 Task: Set the default behavior for sound content to "Sites can play sound".
Action: Mouse moved to (1167, 36)
Screenshot: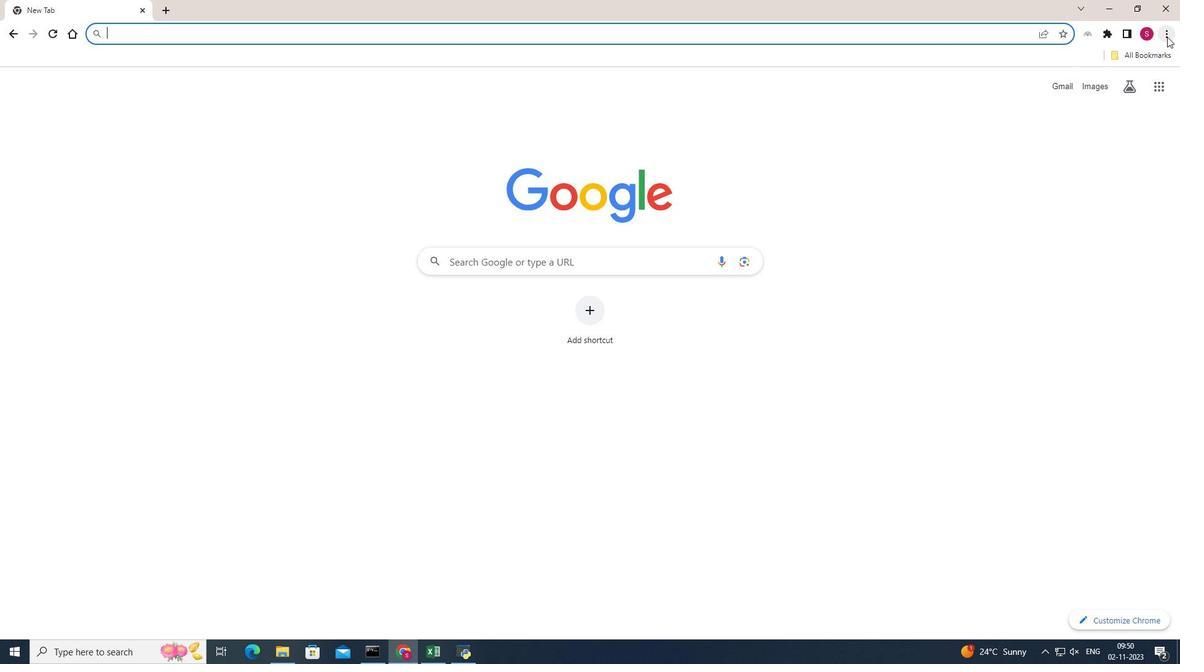 
Action: Mouse pressed left at (1167, 36)
Screenshot: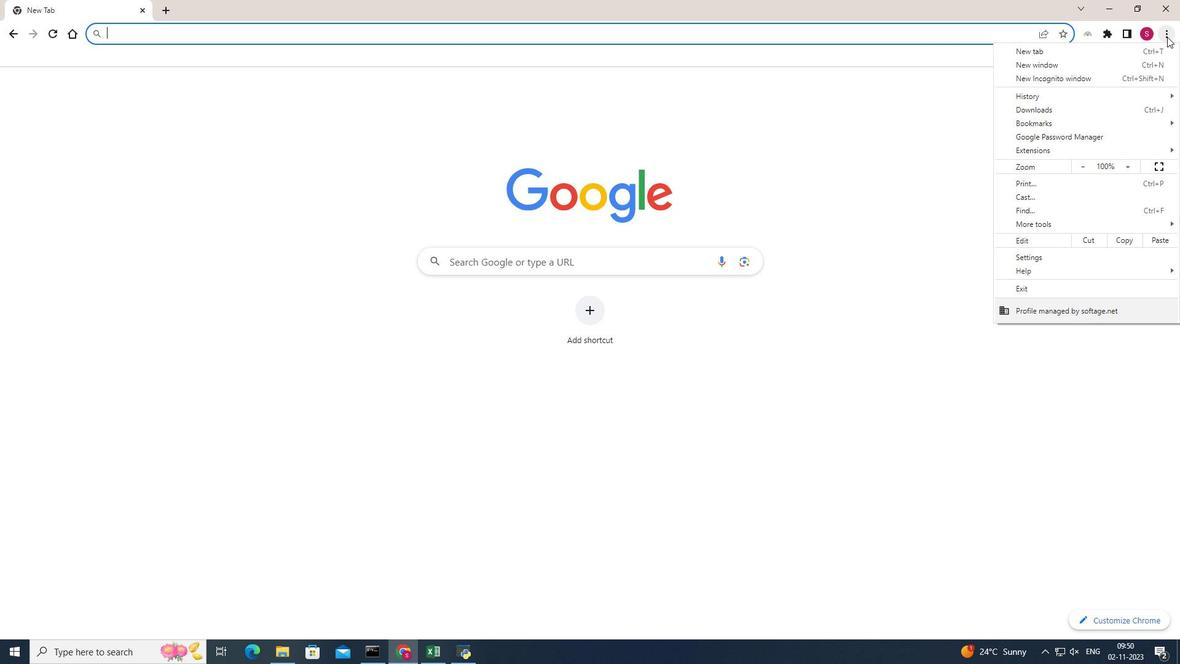 
Action: Mouse moved to (1071, 257)
Screenshot: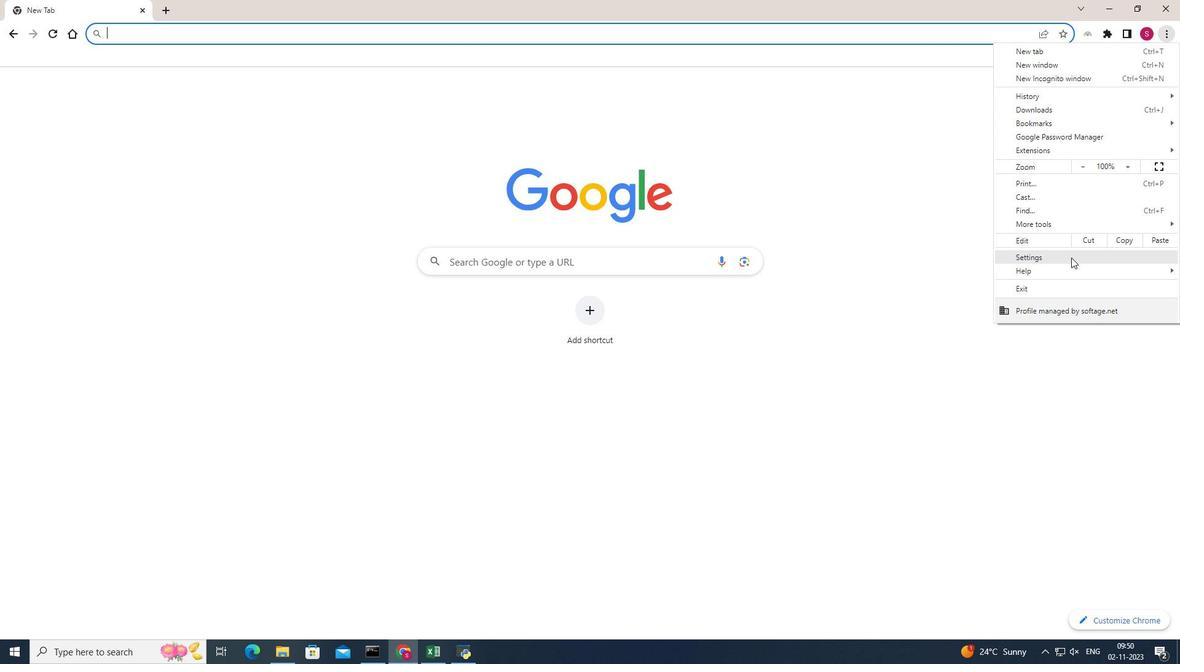 
Action: Mouse pressed left at (1071, 257)
Screenshot: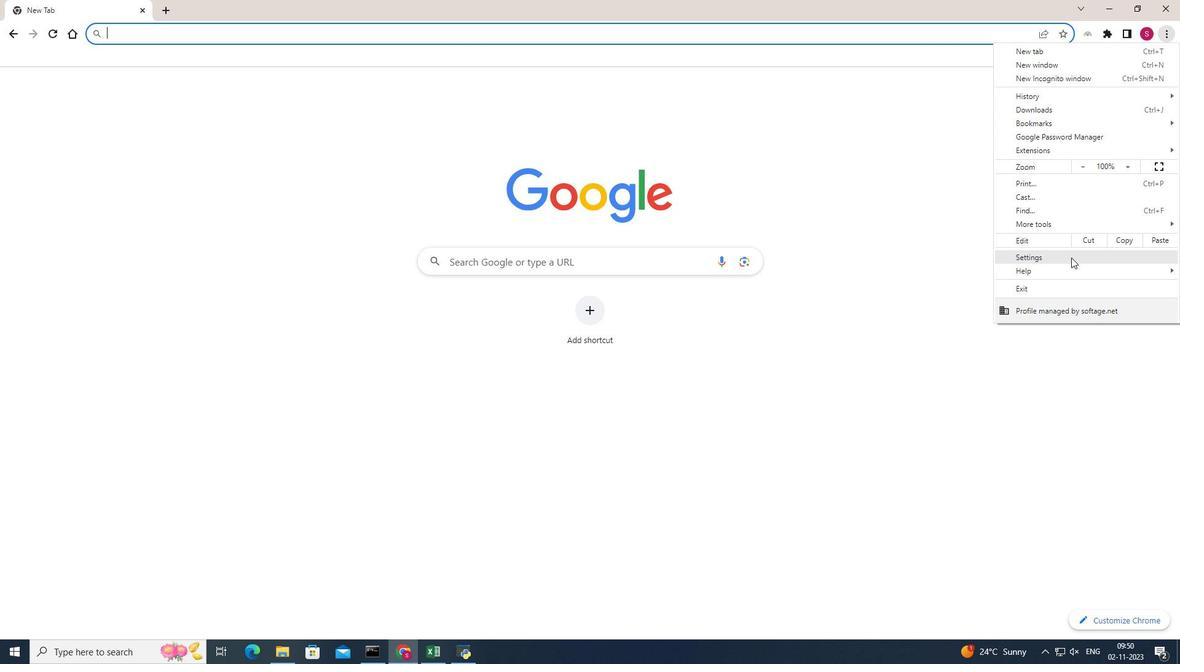 
Action: Mouse moved to (98, 143)
Screenshot: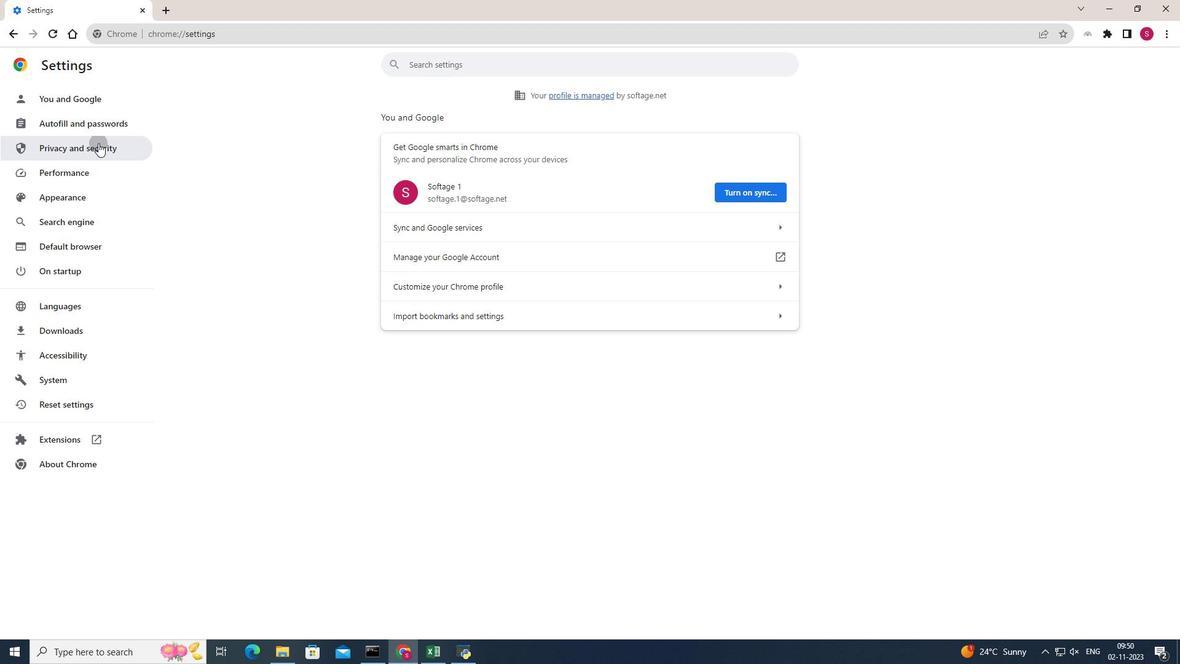 
Action: Mouse pressed left at (98, 143)
Screenshot: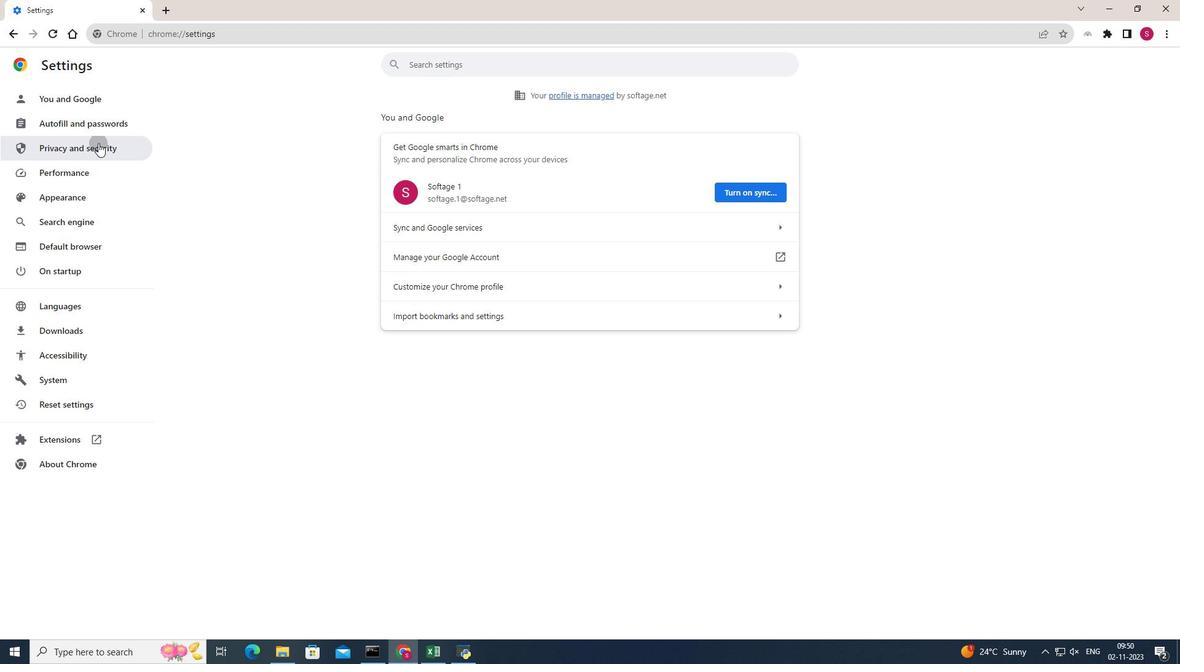 
Action: Mouse moved to (614, 396)
Screenshot: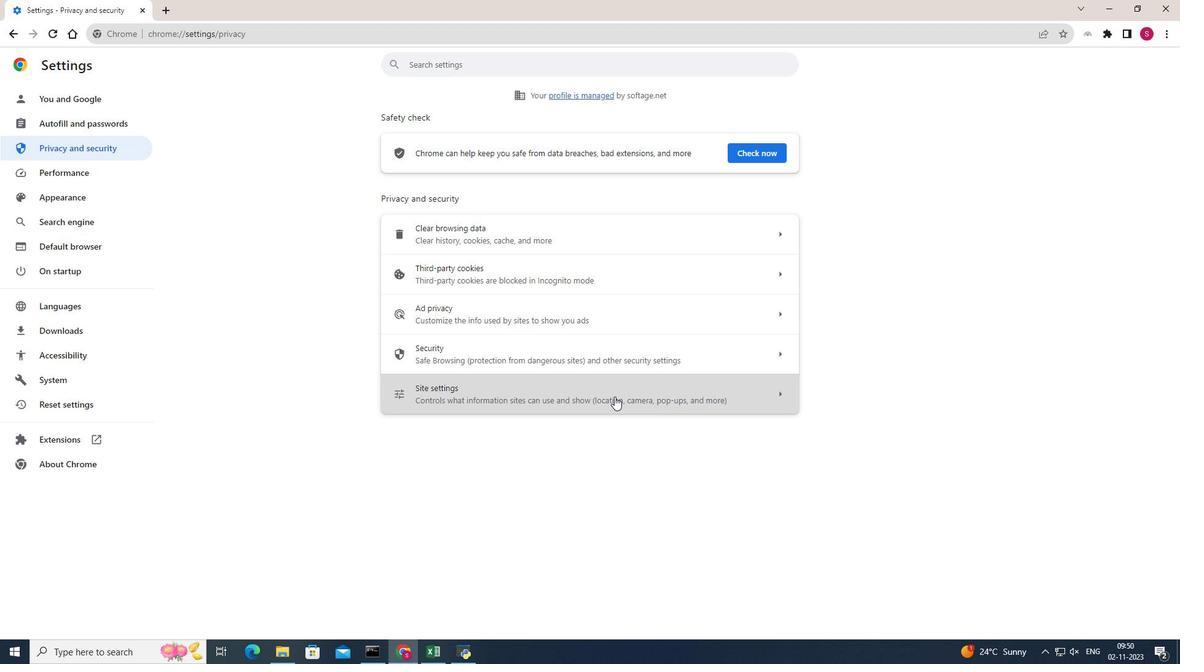 
Action: Mouse pressed left at (614, 396)
Screenshot: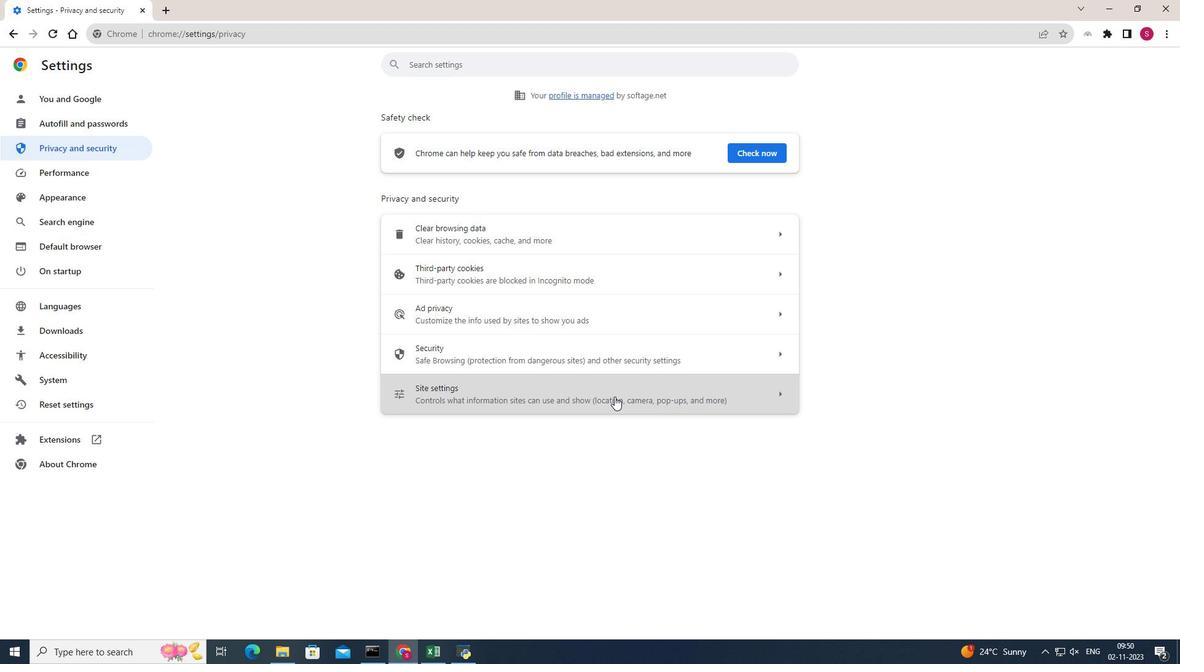 
Action: Mouse moved to (615, 396)
Screenshot: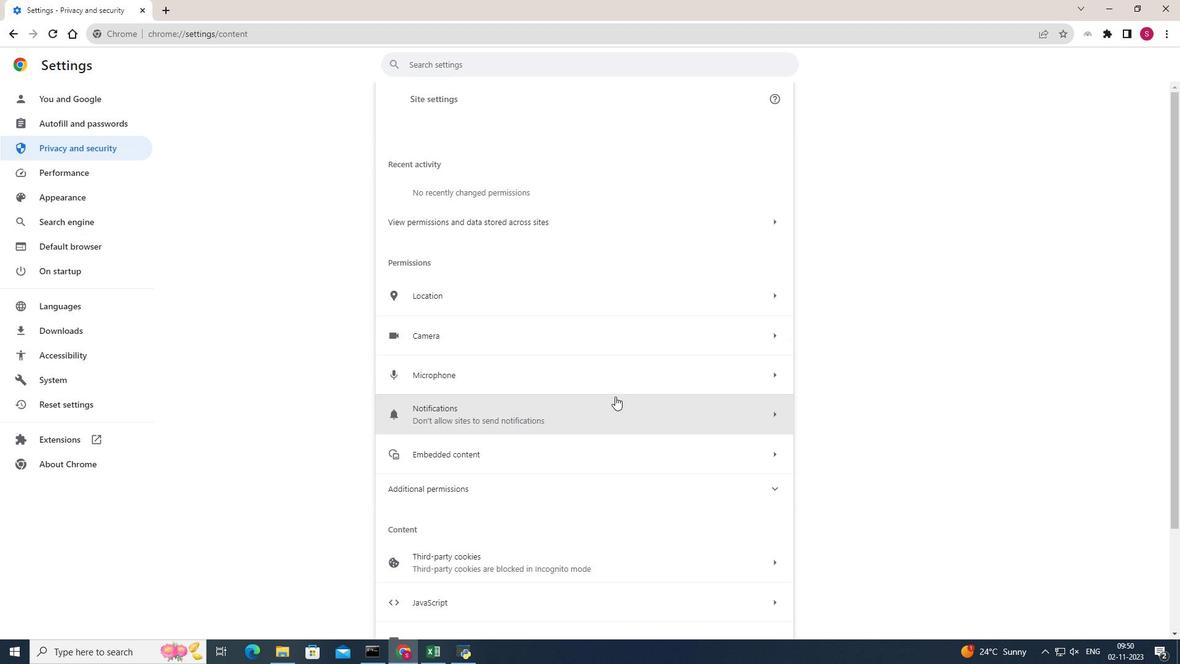 
Action: Mouse scrolled (615, 396) with delta (0, 0)
Screenshot: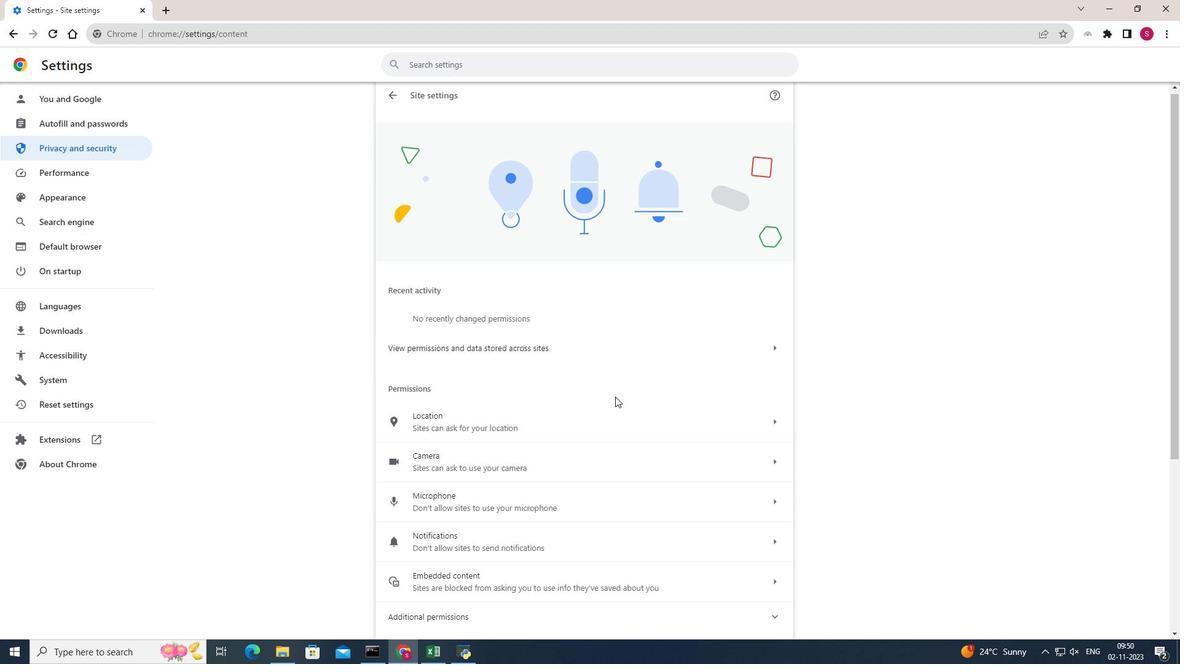 
Action: Mouse scrolled (615, 396) with delta (0, 0)
Screenshot: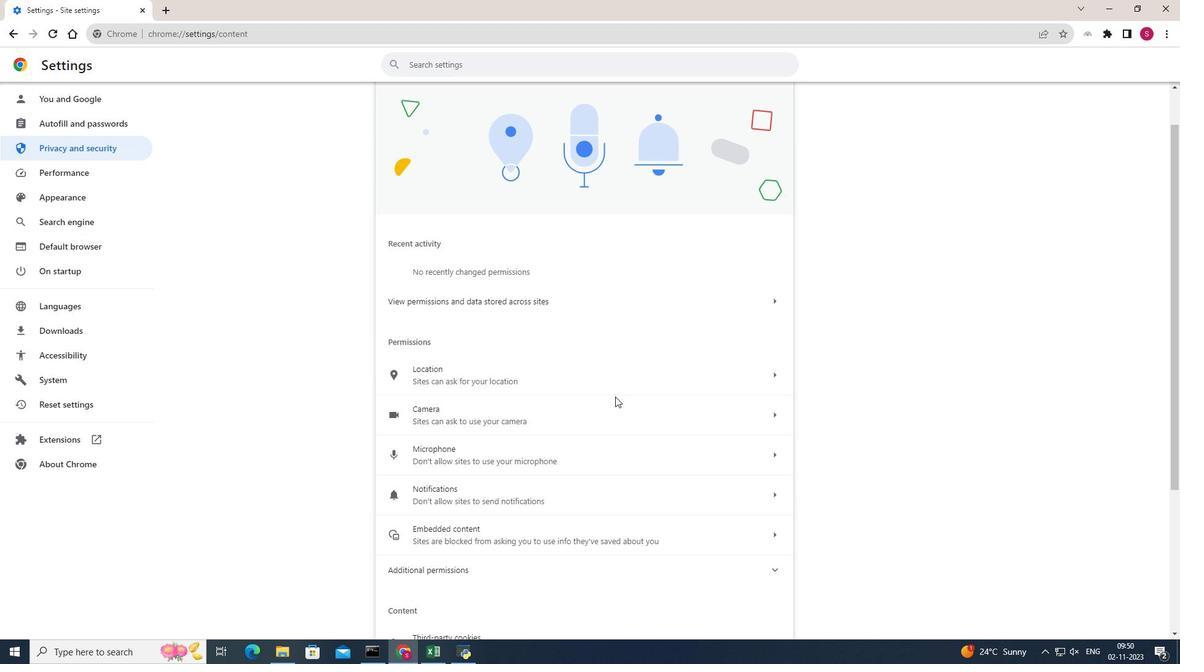 
Action: Mouse scrolled (615, 396) with delta (0, 0)
Screenshot: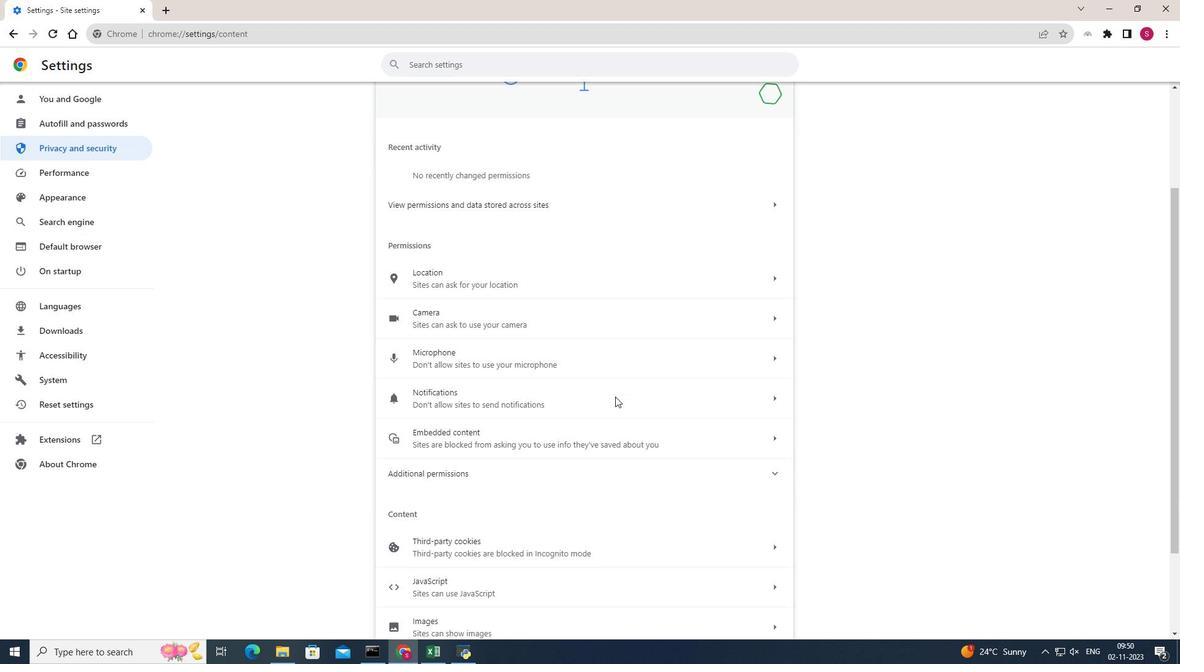 
Action: Mouse scrolled (615, 396) with delta (0, 0)
Screenshot: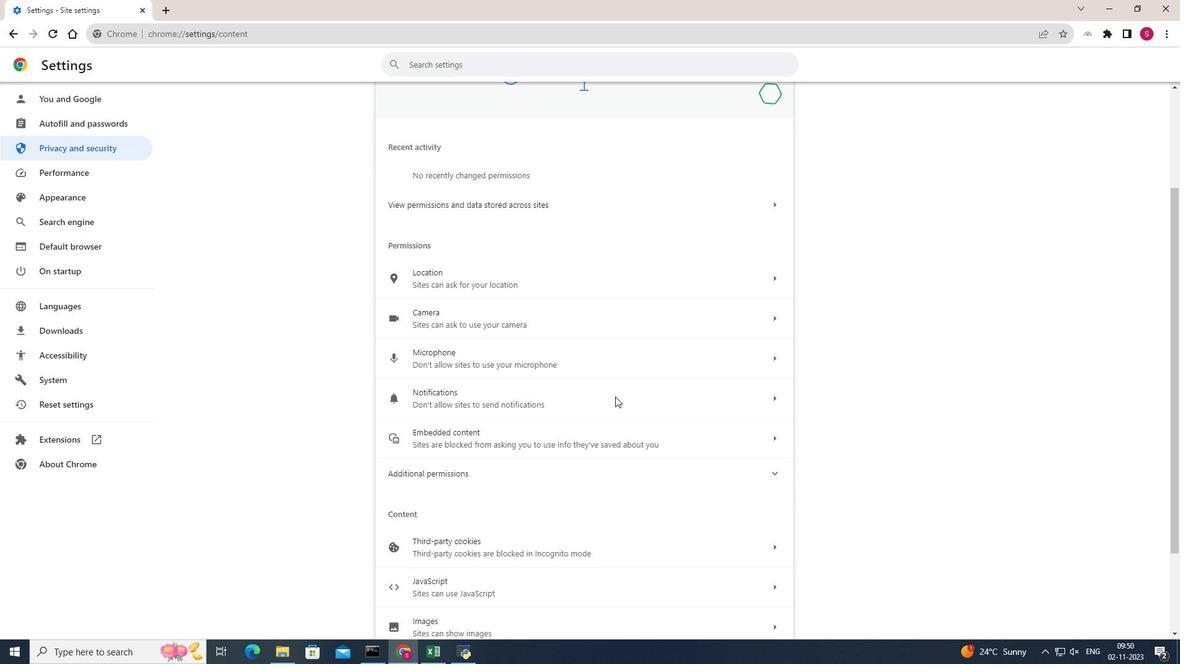 
Action: Mouse scrolled (615, 396) with delta (0, 0)
Screenshot: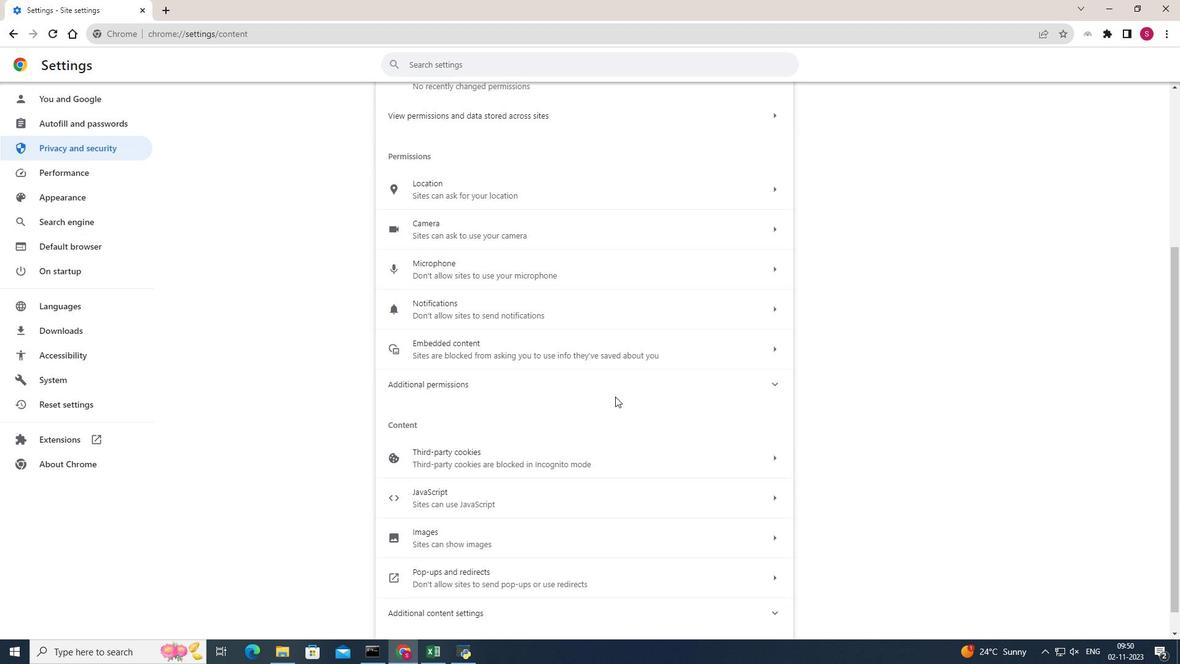 
Action: Mouse scrolled (615, 396) with delta (0, 0)
Screenshot: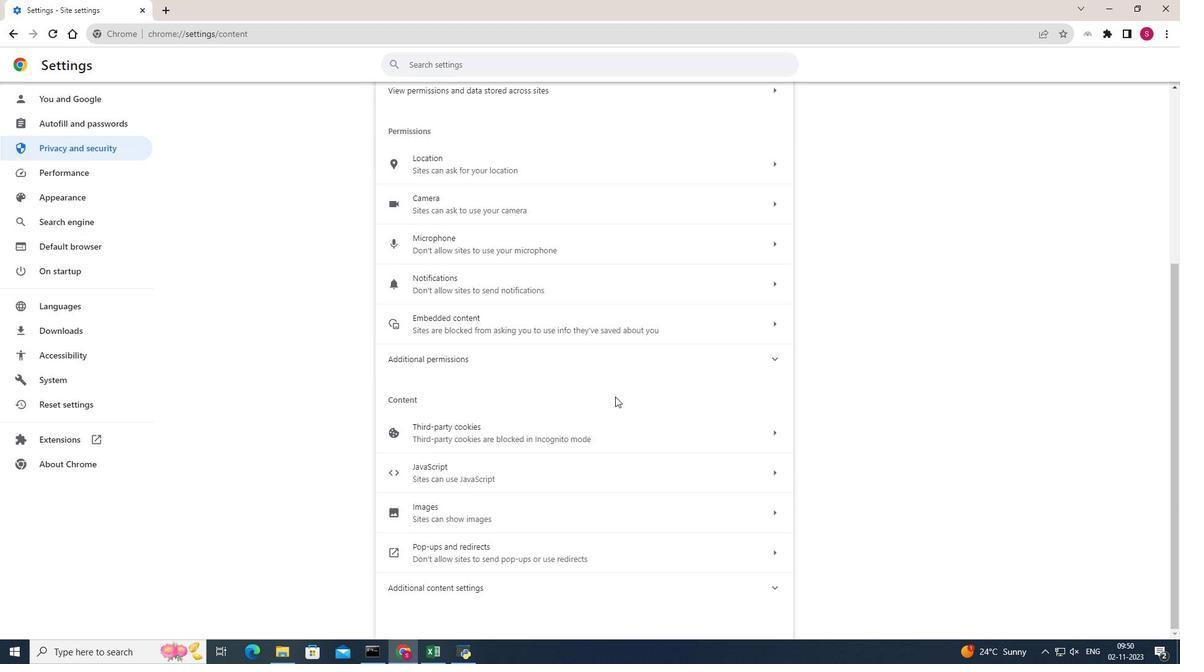 
Action: Mouse scrolled (615, 396) with delta (0, 0)
Screenshot: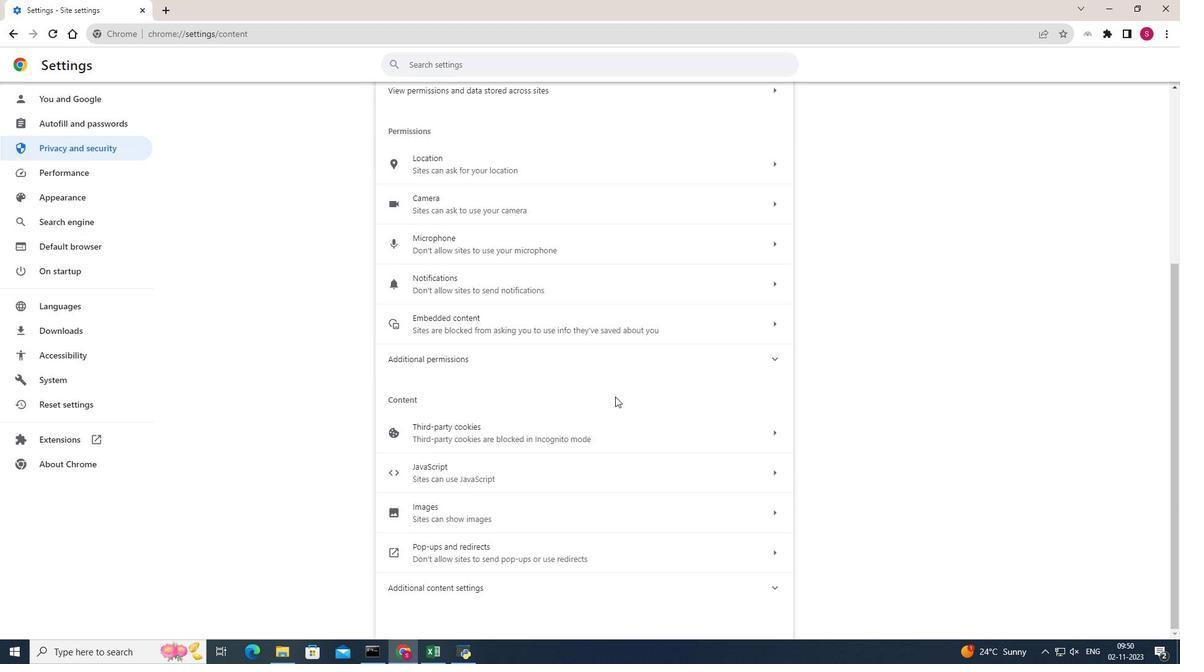 
Action: Mouse scrolled (615, 396) with delta (0, 0)
Screenshot: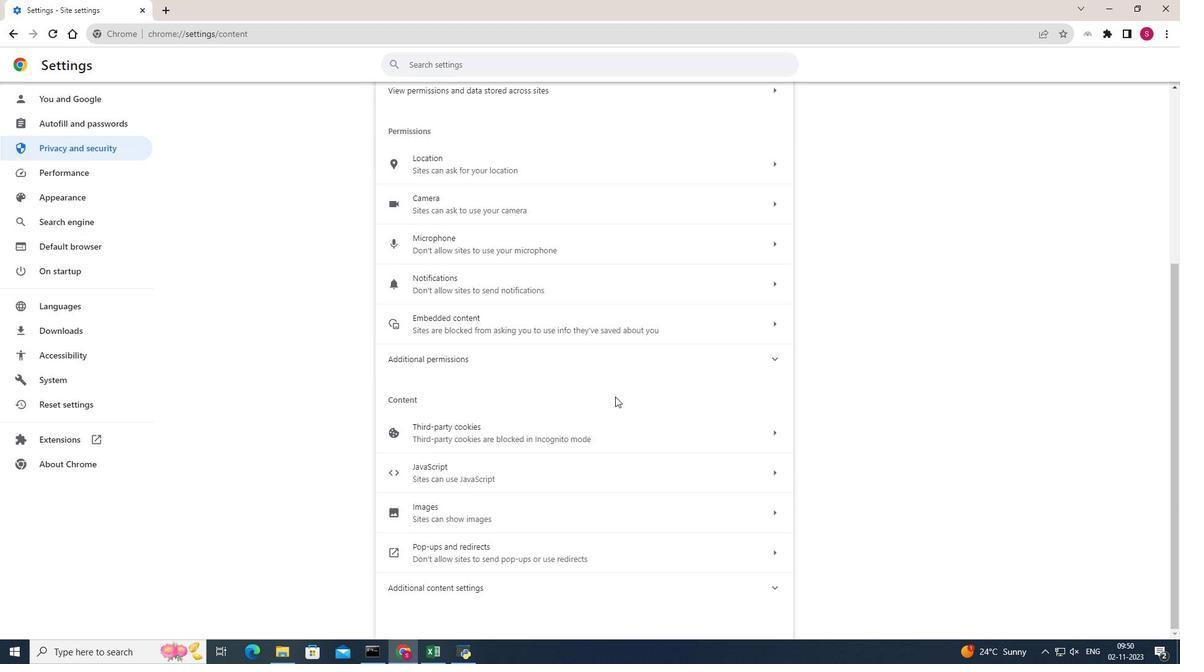 
Action: Mouse scrolled (615, 396) with delta (0, 0)
Screenshot: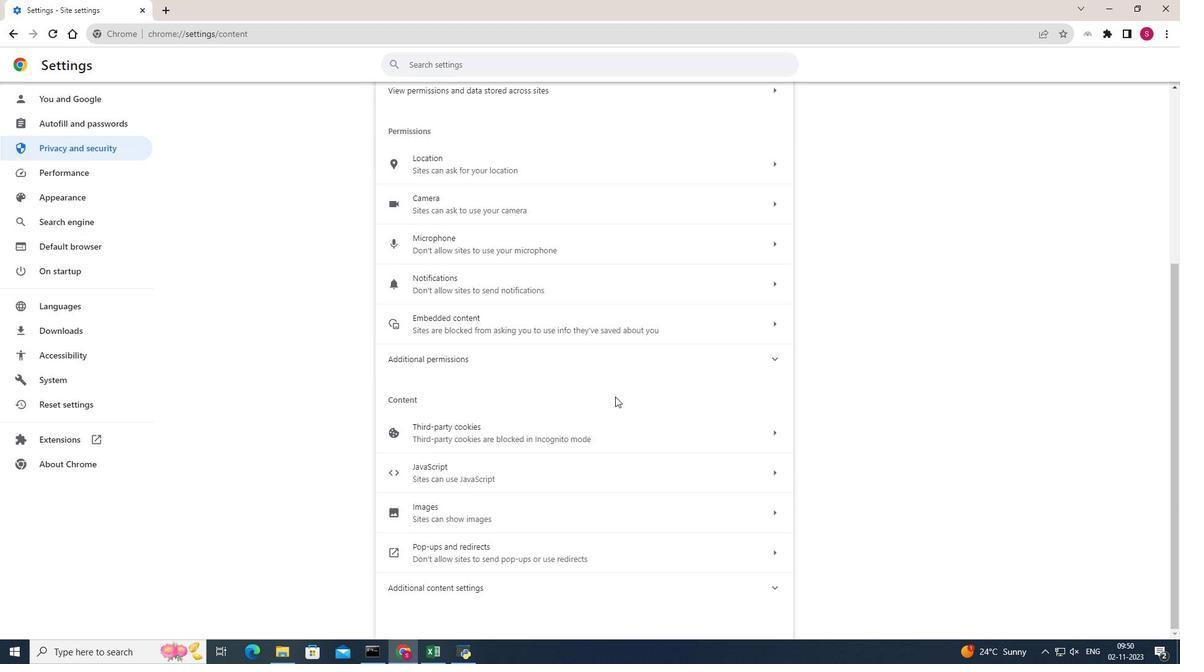 
Action: Mouse scrolled (615, 396) with delta (0, 0)
Screenshot: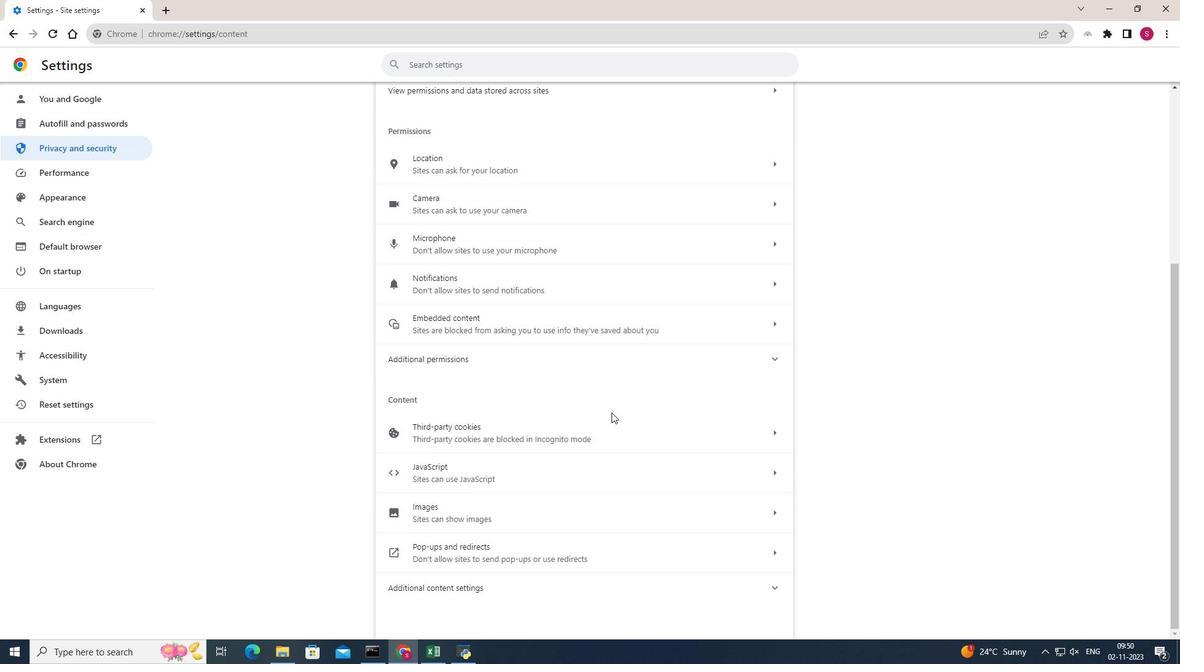 
Action: Mouse moved to (541, 590)
Screenshot: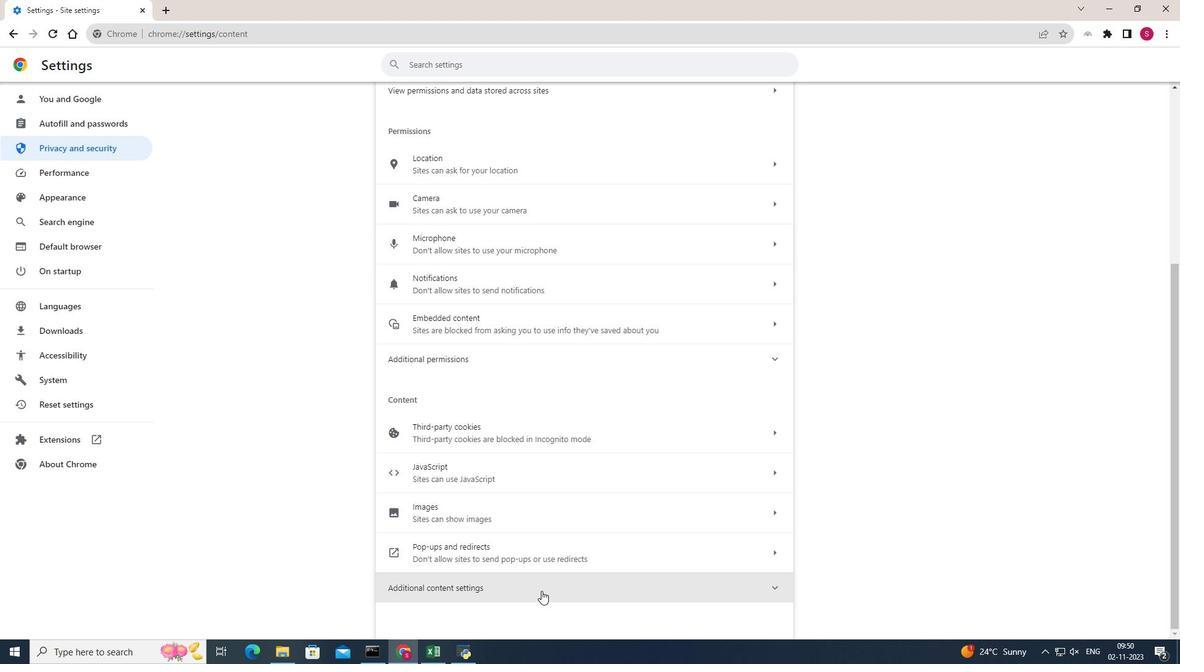 
Action: Mouse pressed left at (541, 590)
Screenshot: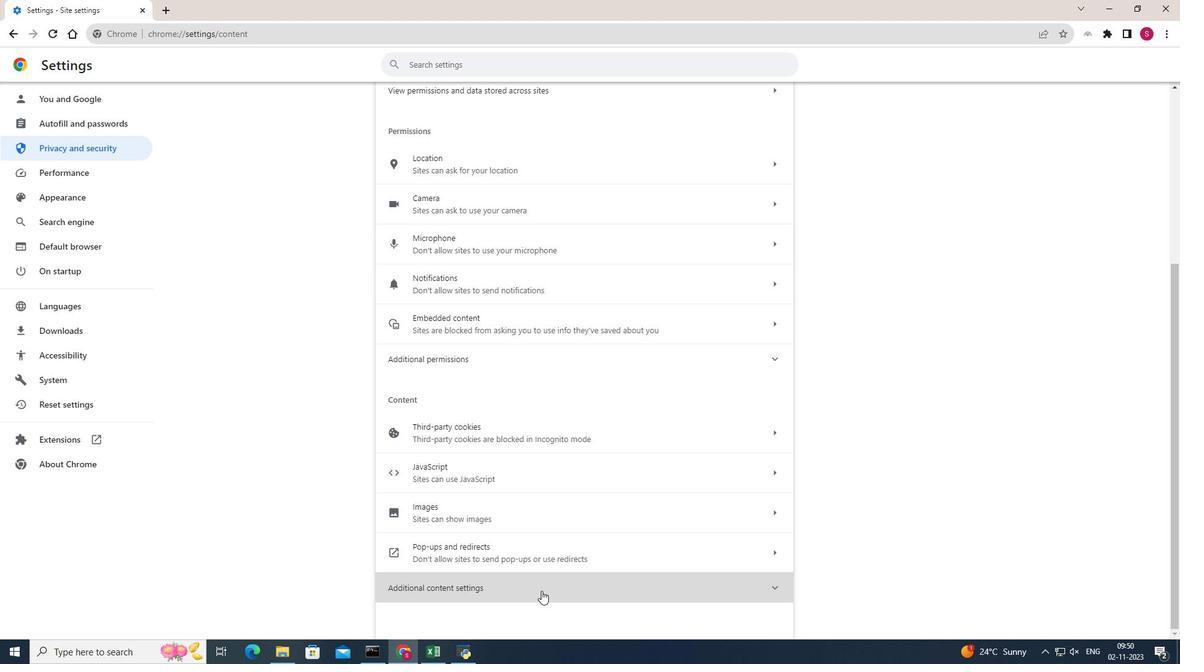 
Action: Mouse moved to (543, 586)
Screenshot: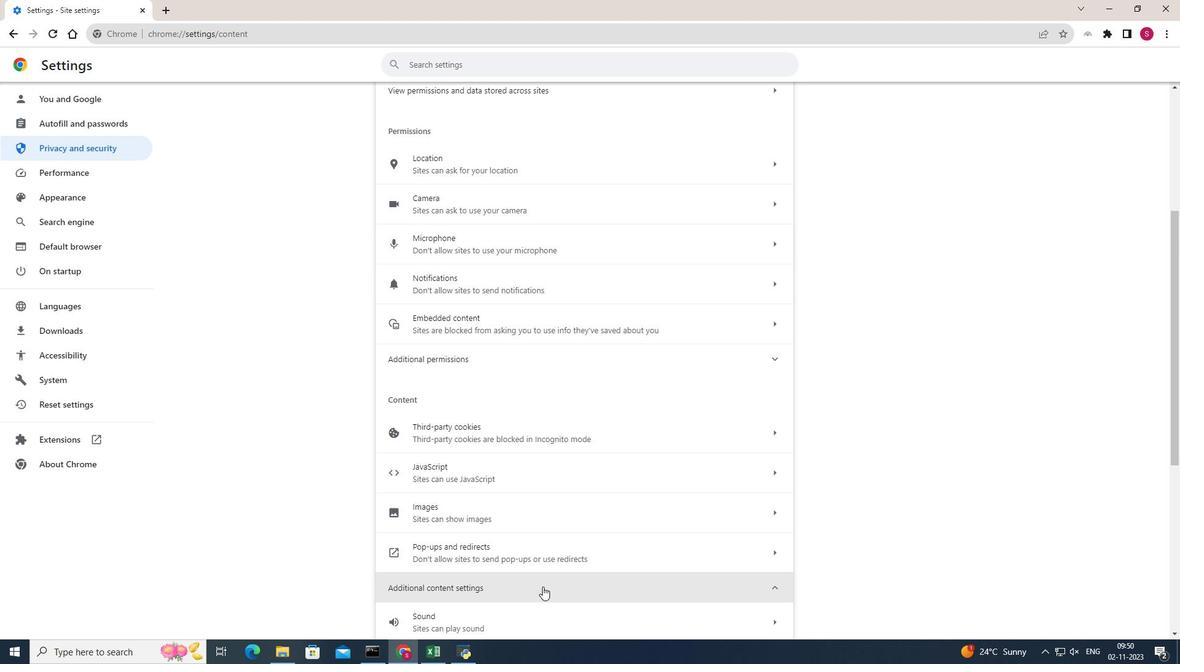 
Action: Mouse scrolled (543, 586) with delta (0, 0)
Screenshot: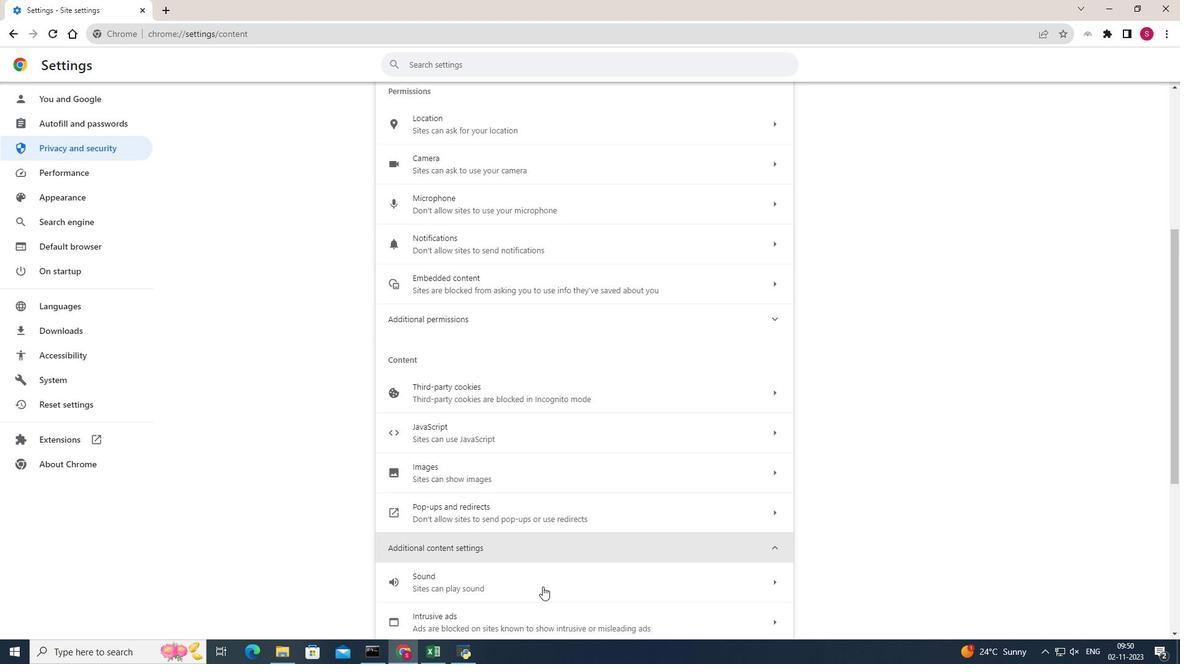
Action: Mouse scrolled (543, 586) with delta (0, 0)
Screenshot: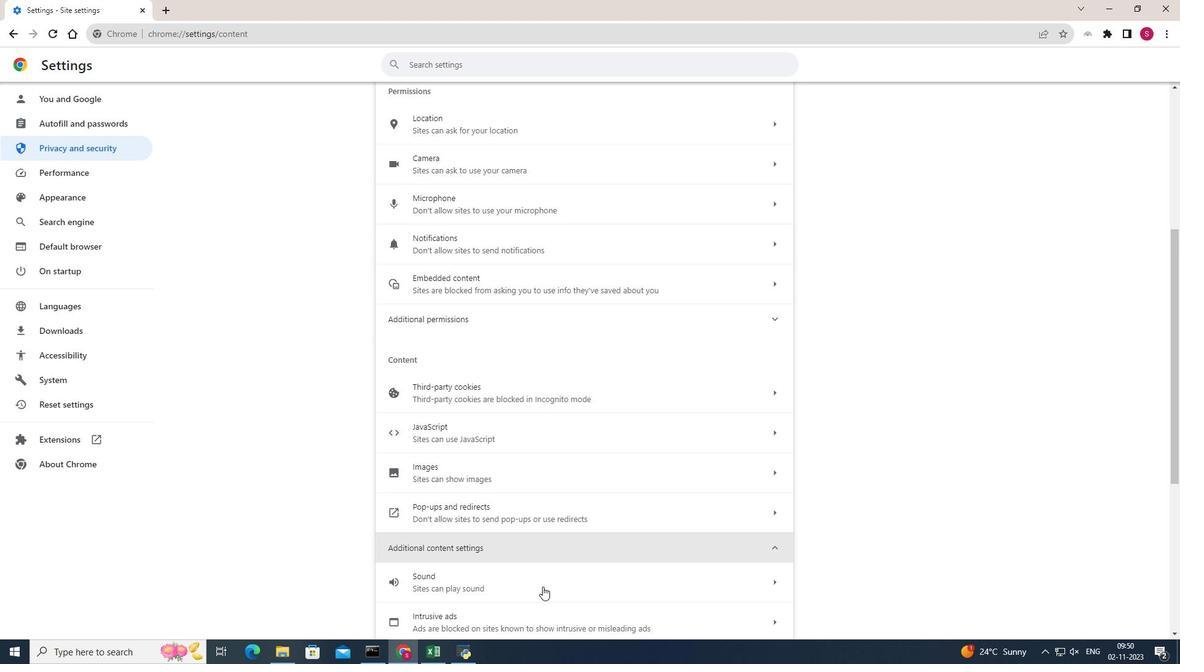 
Action: Mouse scrolled (543, 586) with delta (0, 0)
Screenshot: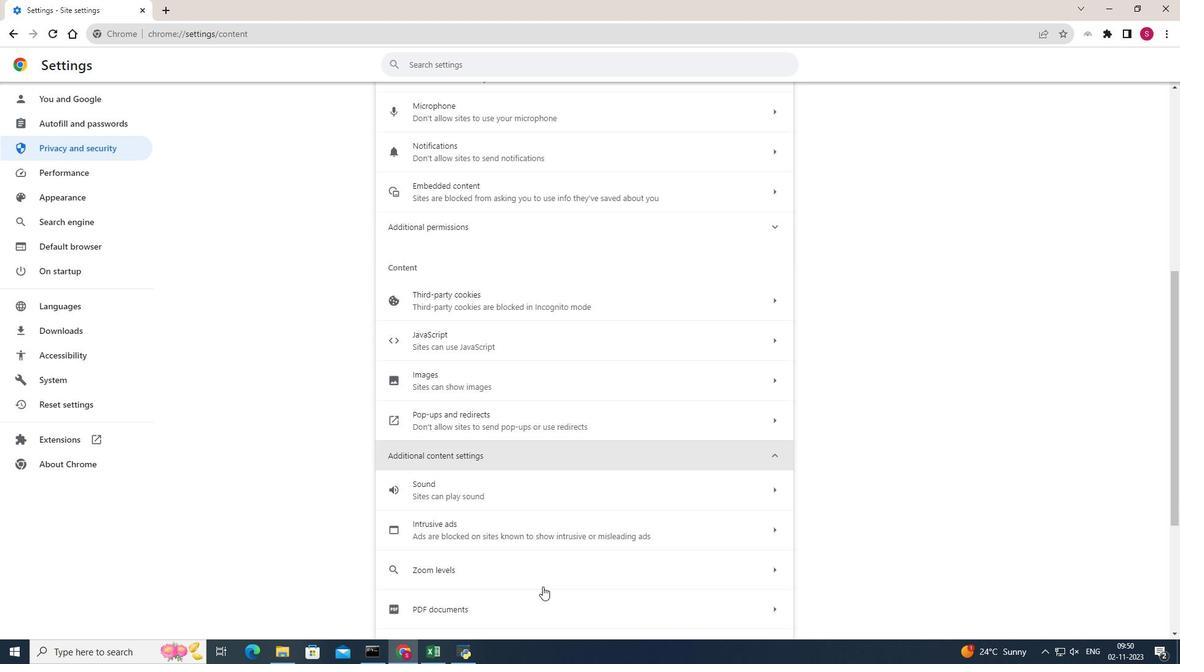
Action: Mouse moved to (501, 431)
Screenshot: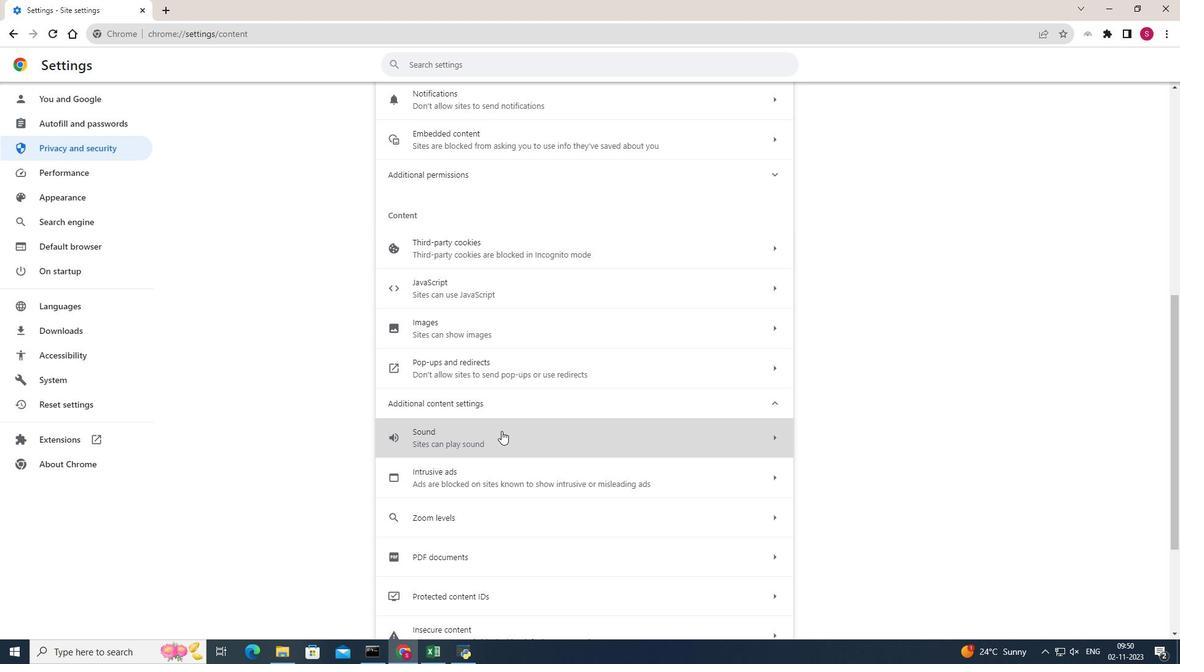 
Action: Mouse pressed left at (501, 431)
Screenshot: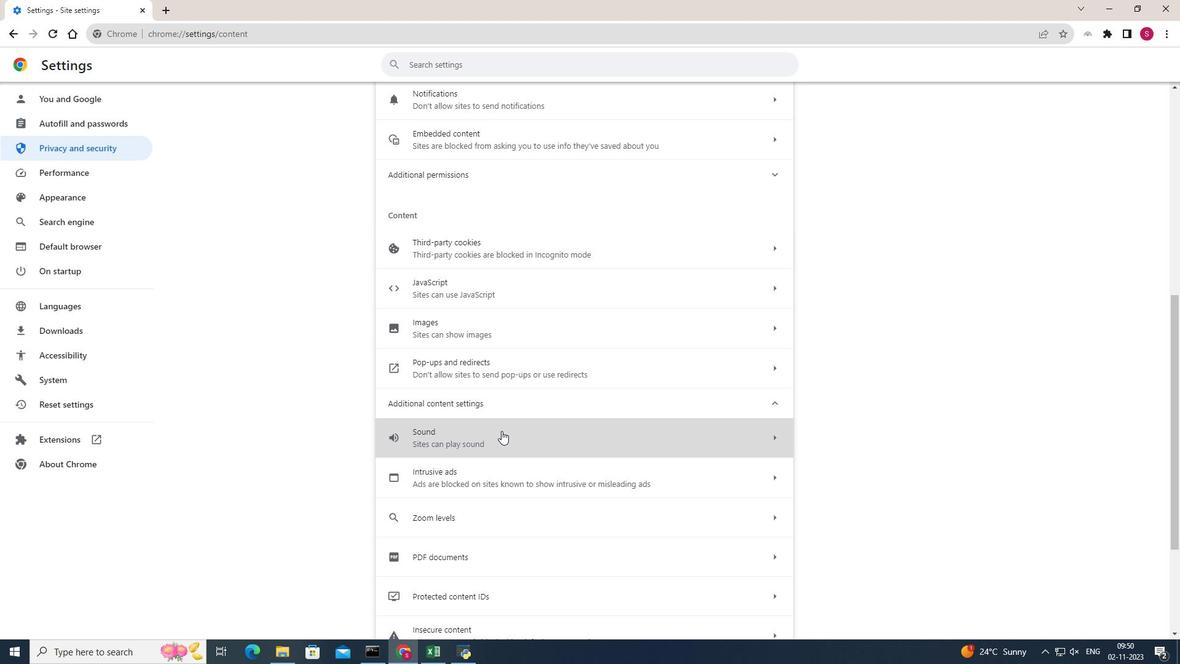 
Action: Mouse moved to (402, 210)
Screenshot: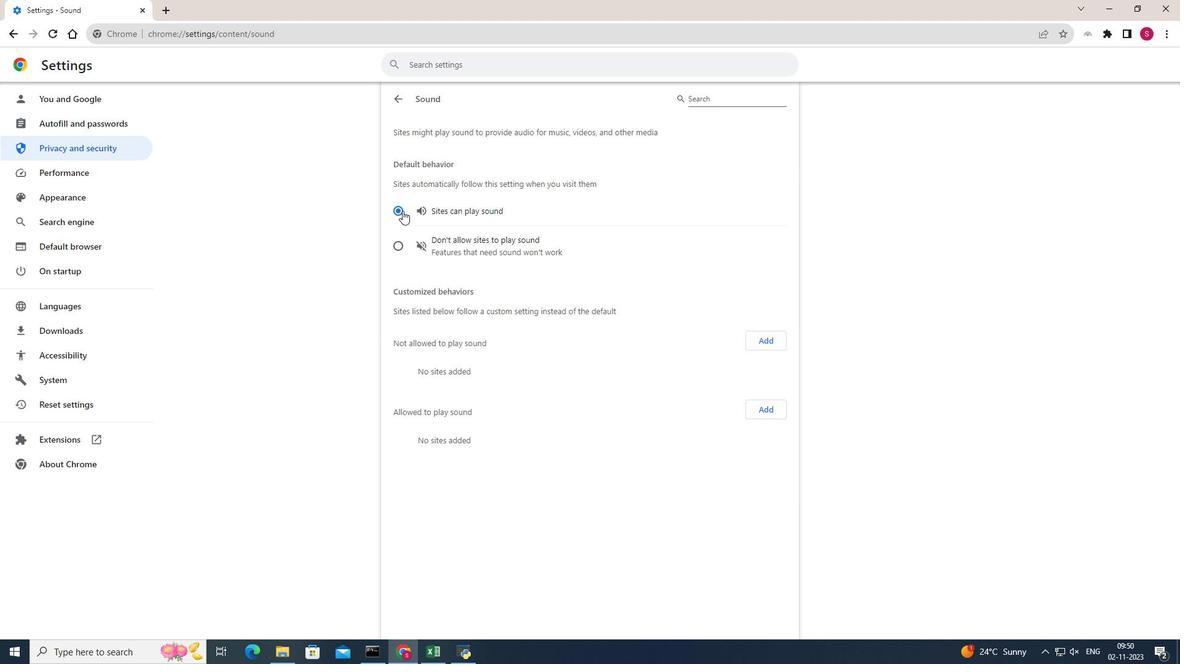 
Action: Mouse pressed left at (402, 210)
Screenshot: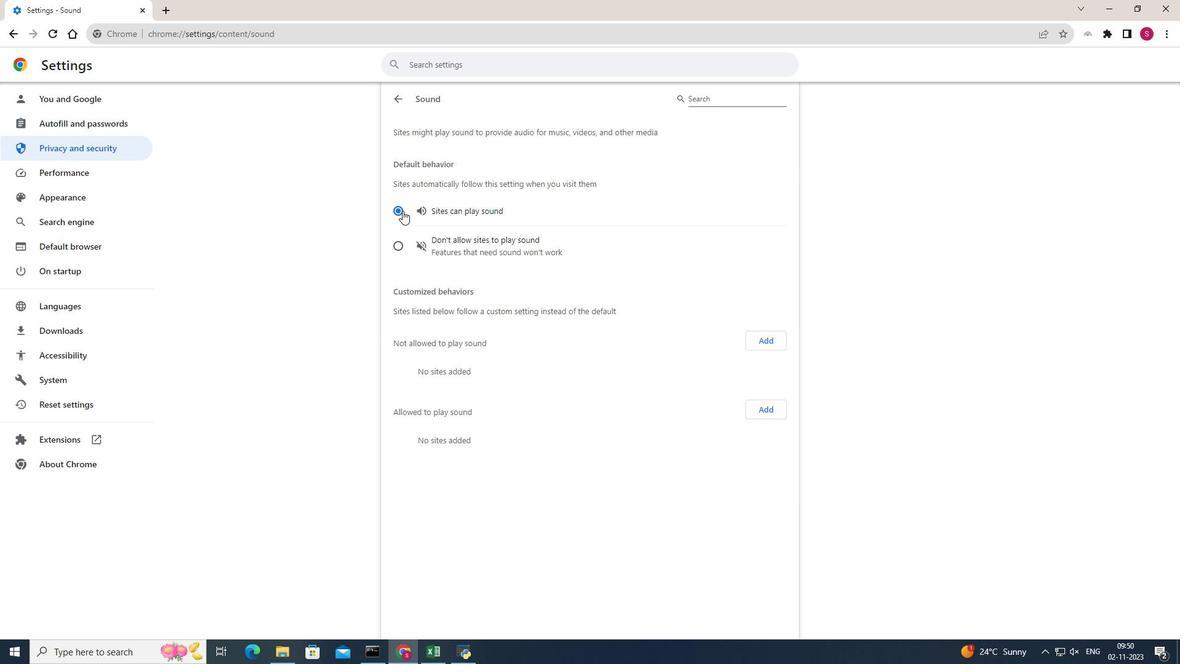 
Action: Mouse pressed left at (402, 210)
Screenshot: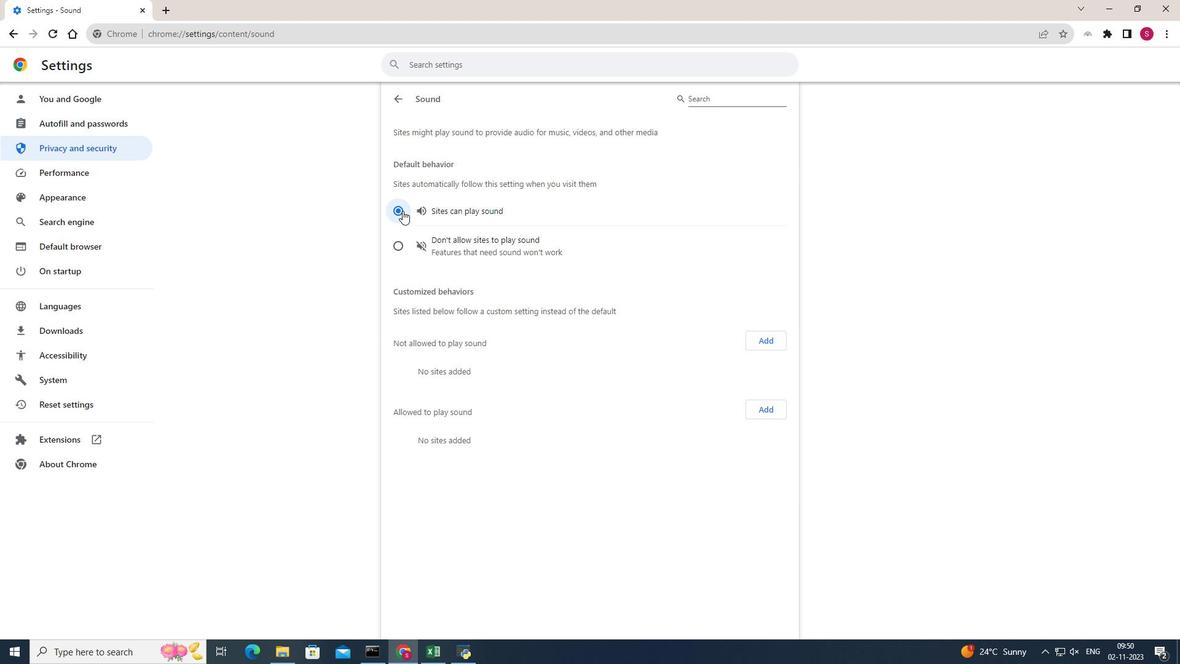 
